 Task: Open the event Casual Client Dinner on '2023/11/11', change the date to 2023/12/18, change the font style of the description to Arial, set the availability to Free, insert an emoji Red heart, logged in from the account softage.10@softage.net and add another guest for the event, softage.3@softage.net. Change the alignment of the event description to Align center.Change the font color of the description to Dark Blue and select an event charm, 
Action: Mouse moved to (311, 144)
Screenshot: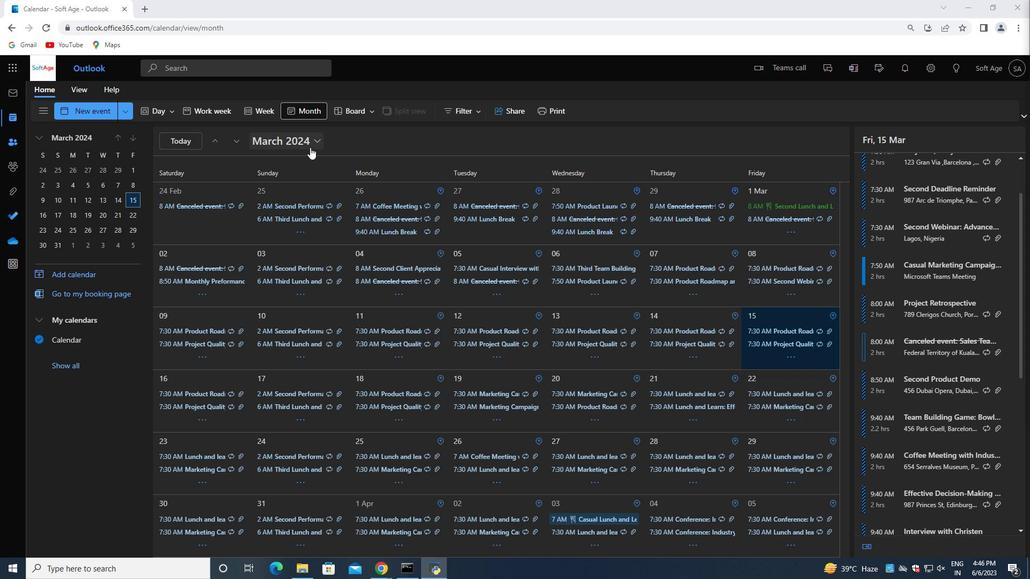 
Action: Mouse pressed left at (311, 144)
Screenshot: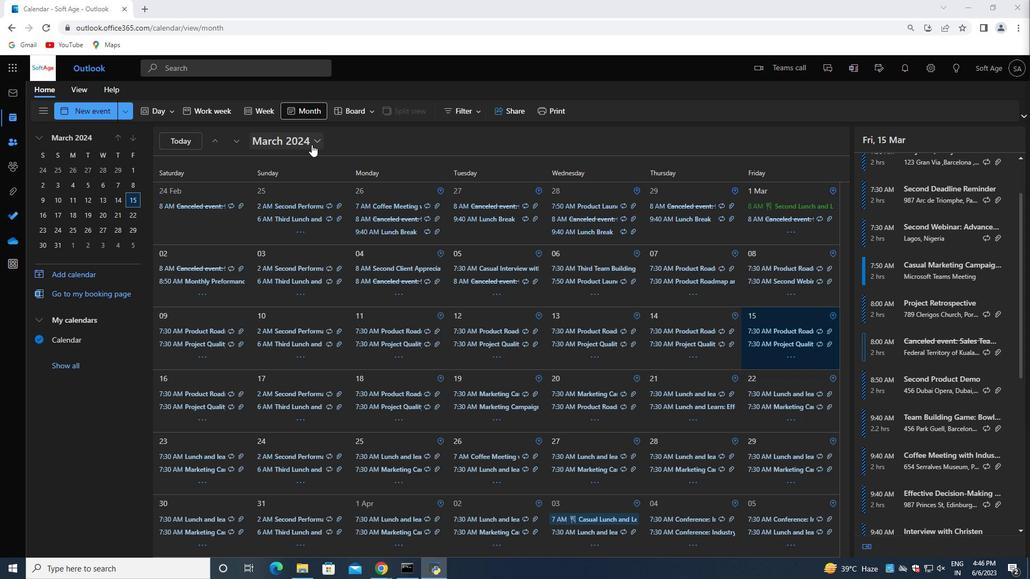 
Action: Mouse moved to (340, 169)
Screenshot: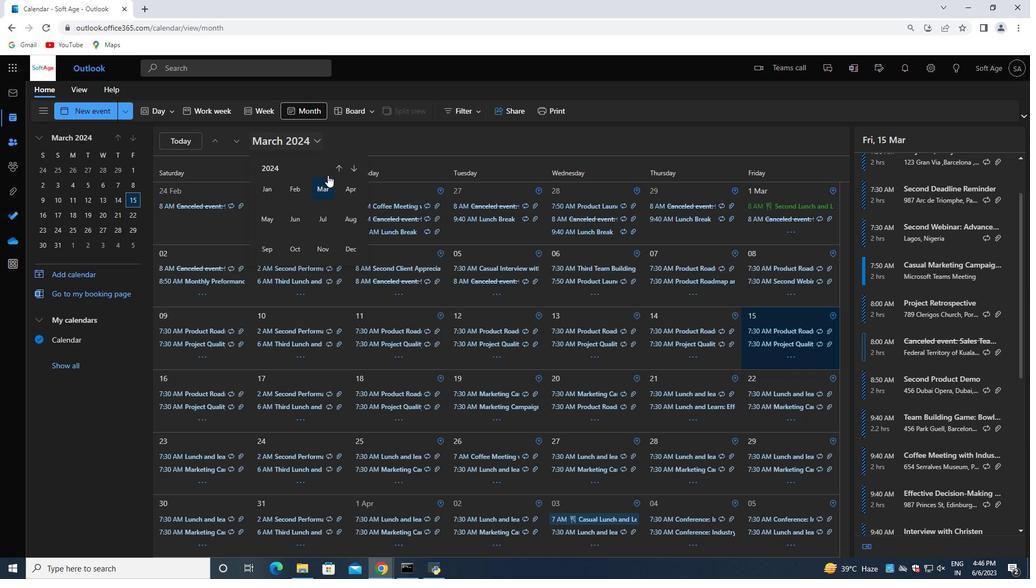 
Action: Mouse pressed left at (340, 169)
Screenshot: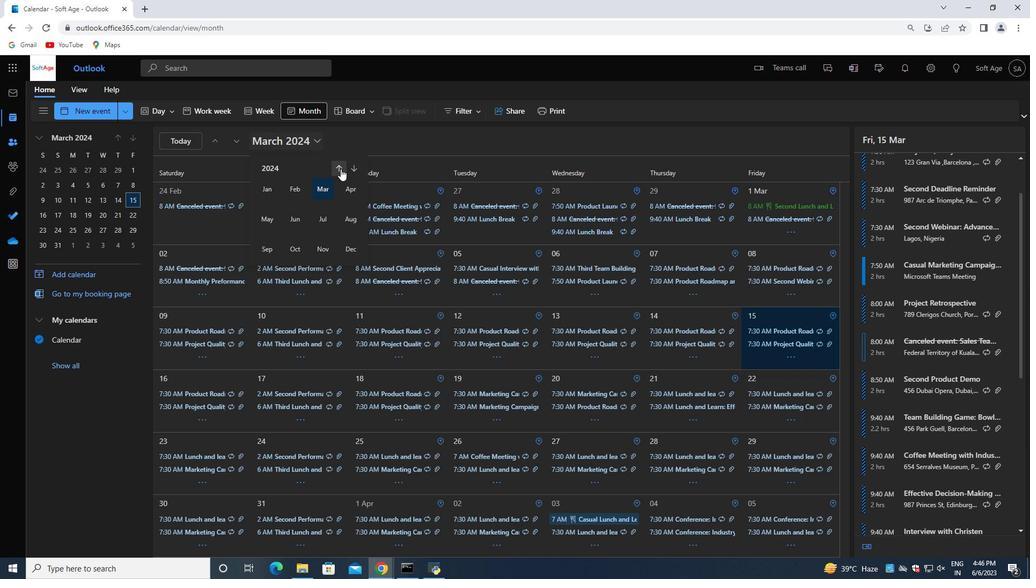 
Action: Mouse moved to (318, 254)
Screenshot: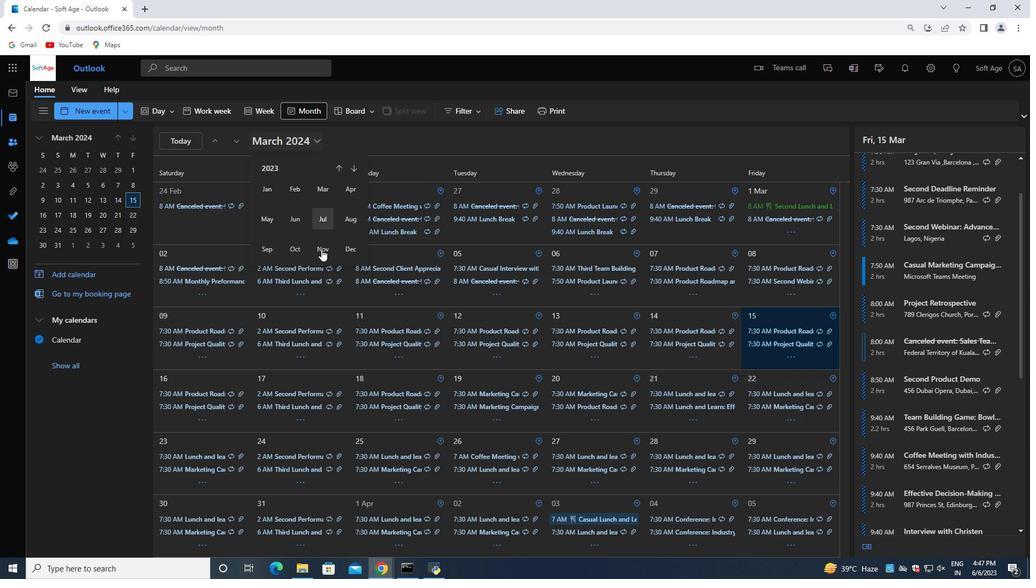 
Action: Mouse pressed left at (318, 254)
Screenshot: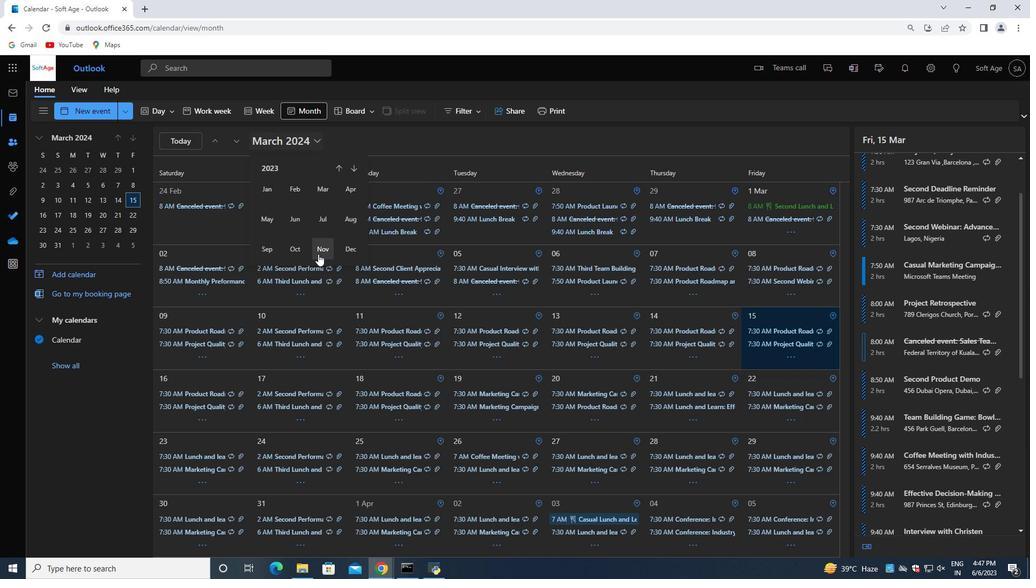 
Action: Mouse moved to (186, 394)
Screenshot: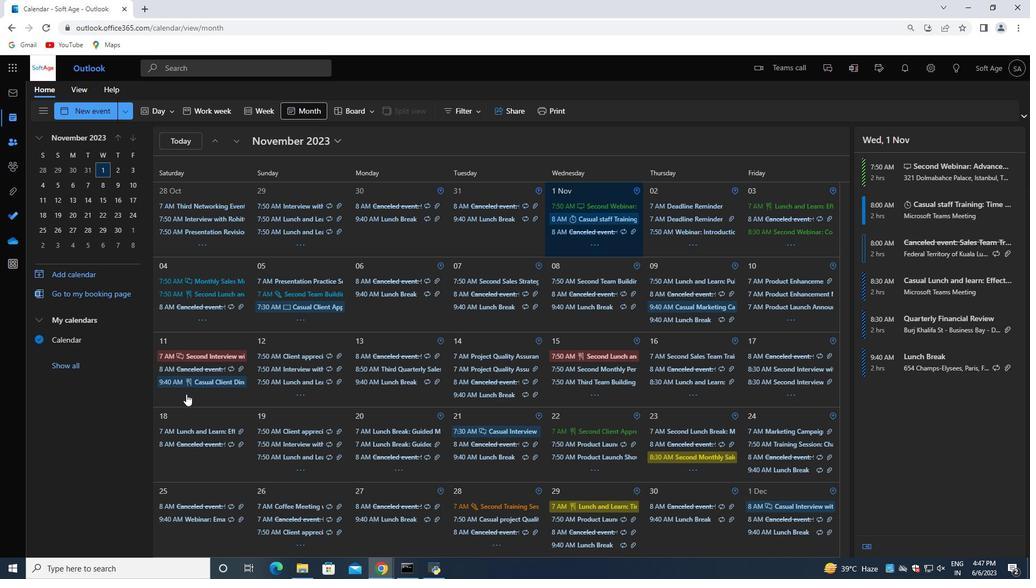 
Action: Mouse pressed left at (186, 394)
Screenshot: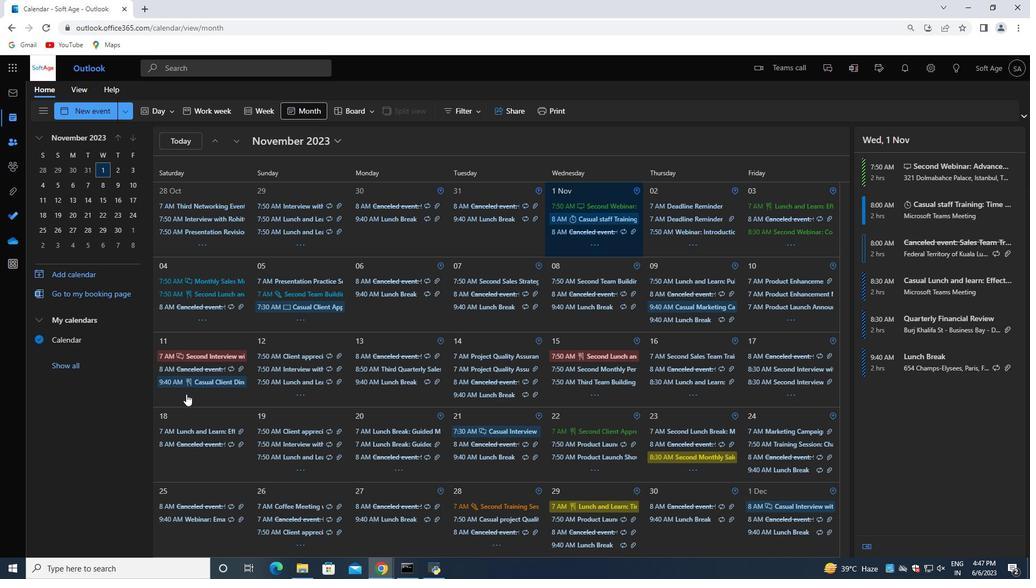 
Action: Mouse moved to (899, 256)
Screenshot: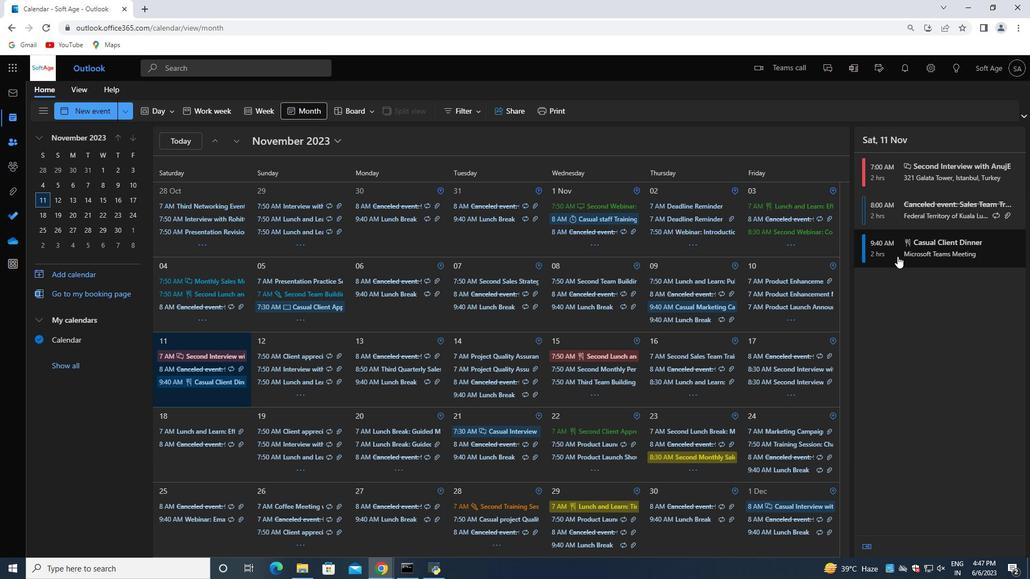 
Action: Mouse pressed left at (899, 256)
Screenshot: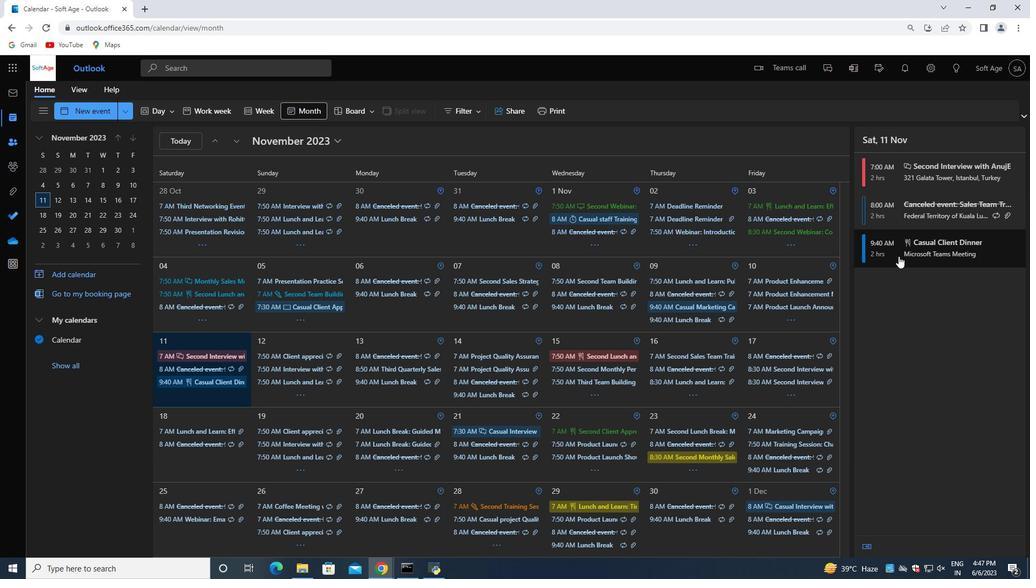 
Action: Mouse moved to (688, 314)
Screenshot: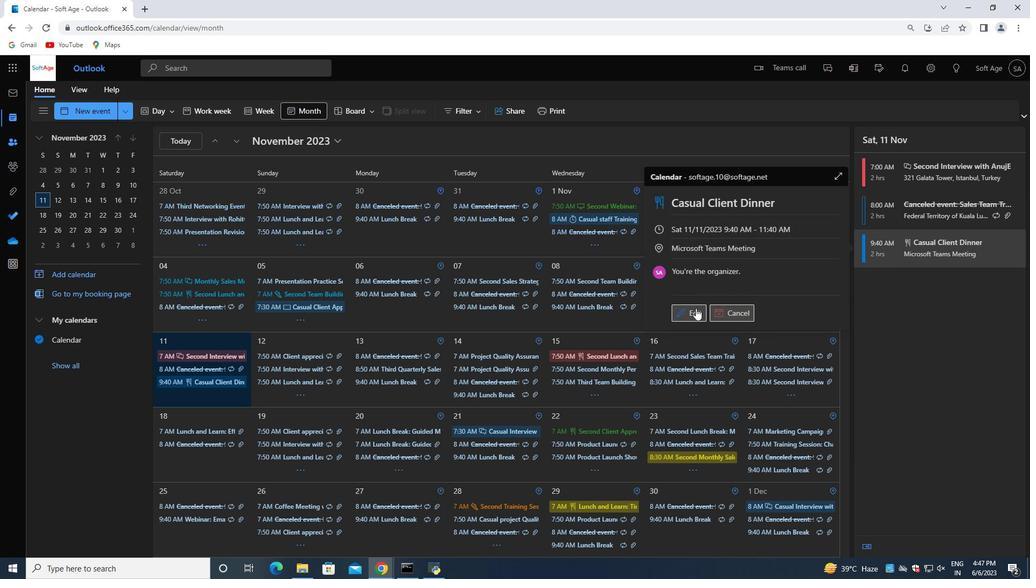
Action: Mouse pressed left at (688, 314)
Screenshot: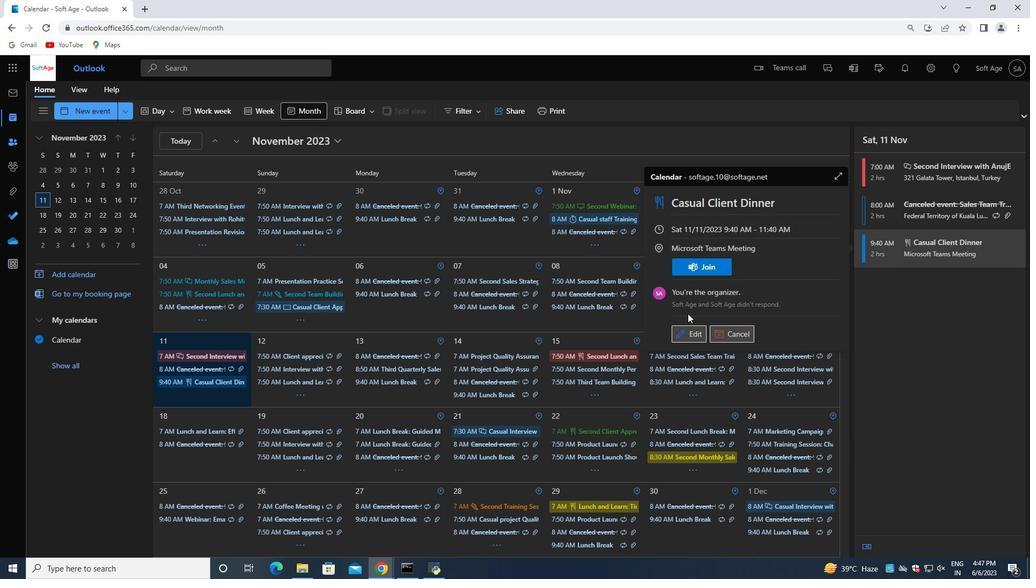 
Action: Mouse moved to (684, 334)
Screenshot: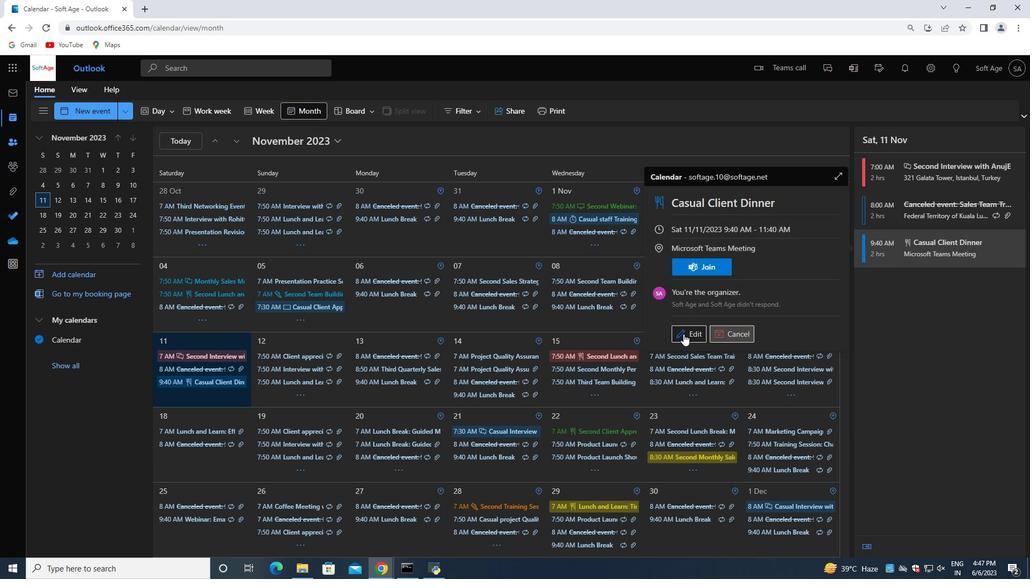 
Action: Mouse pressed left at (684, 334)
Screenshot: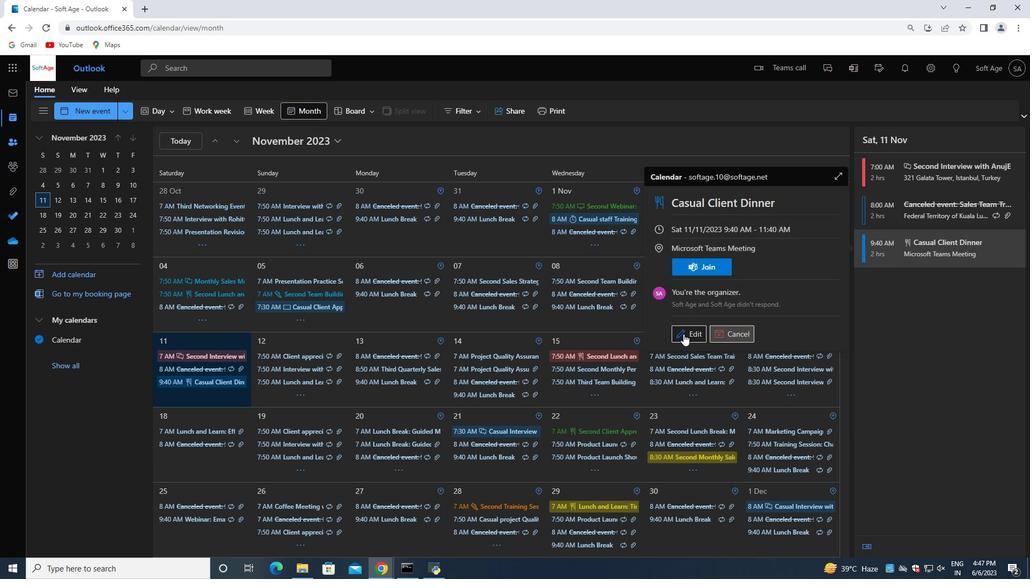 
Action: Mouse moved to (312, 300)
Screenshot: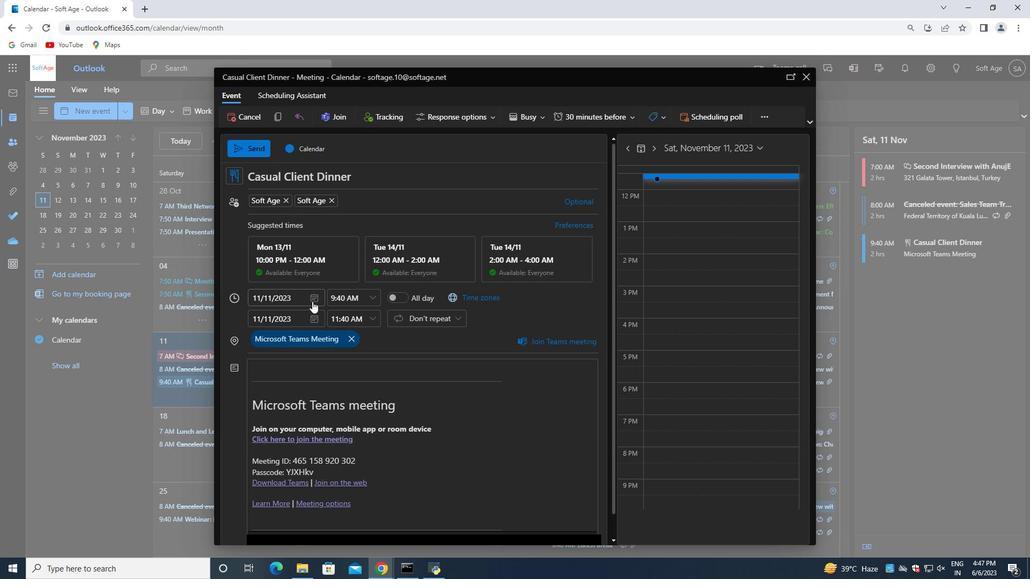
Action: Mouse pressed left at (312, 300)
Screenshot: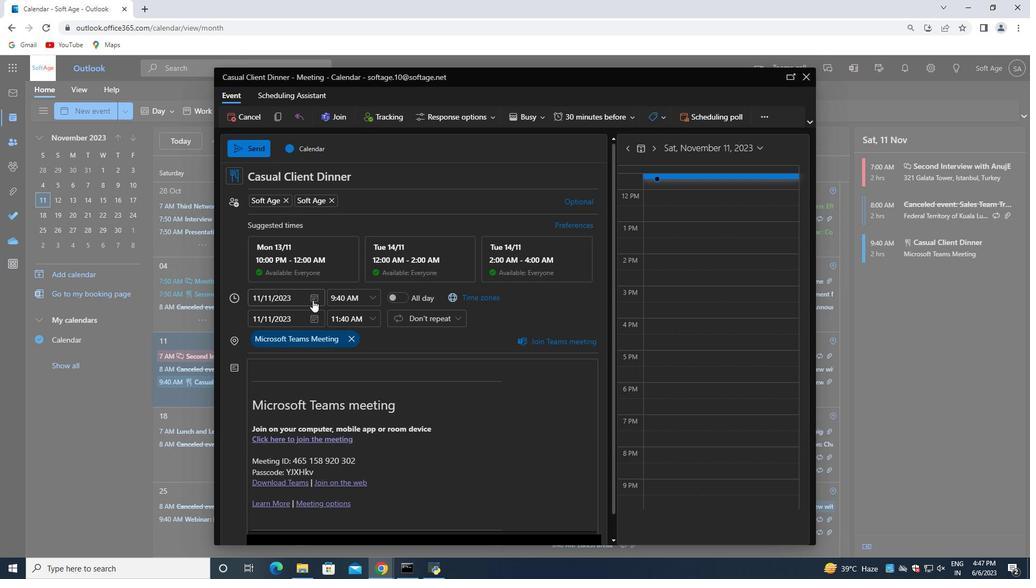 
Action: Mouse moved to (355, 324)
Screenshot: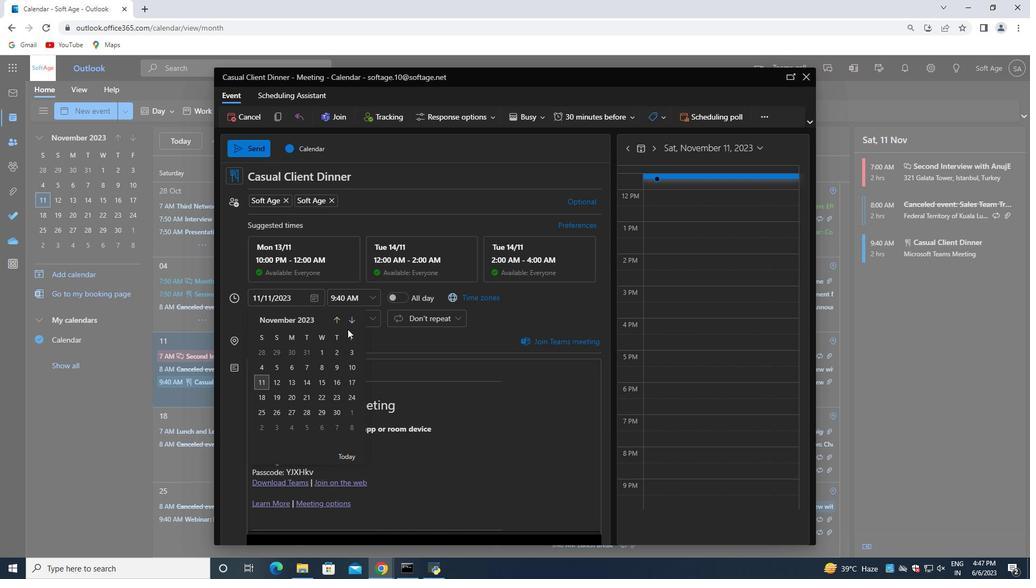 
Action: Mouse pressed left at (355, 324)
Screenshot: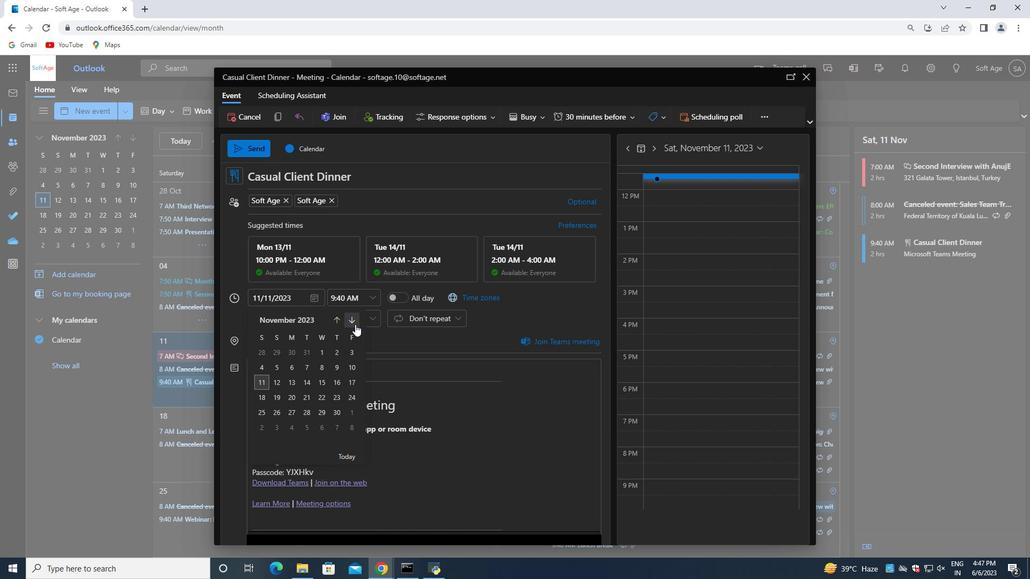 
Action: Mouse moved to (294, 393)
Screenshot: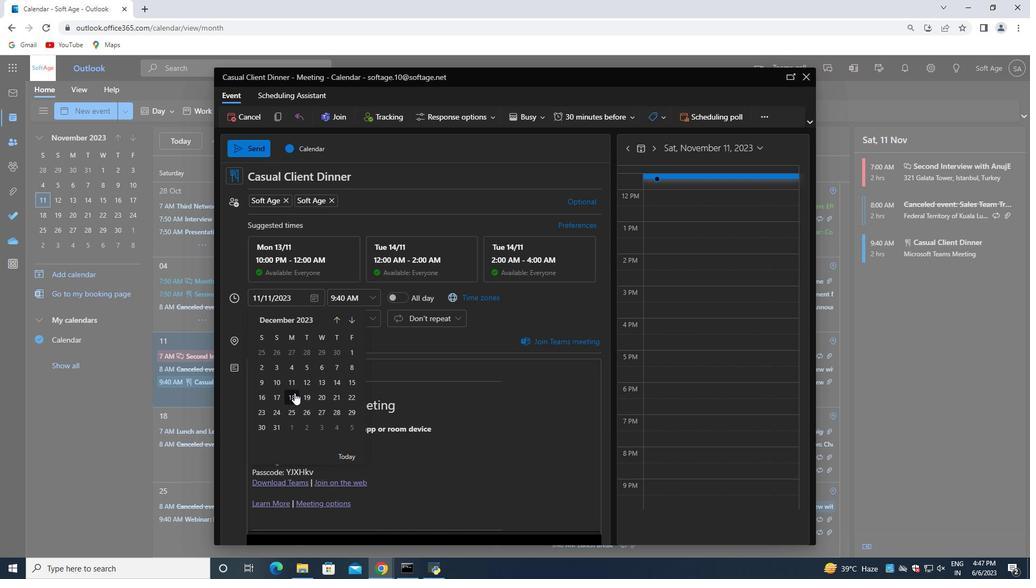 
Action: Mouse pressed left at (294, 393)
Screenshot: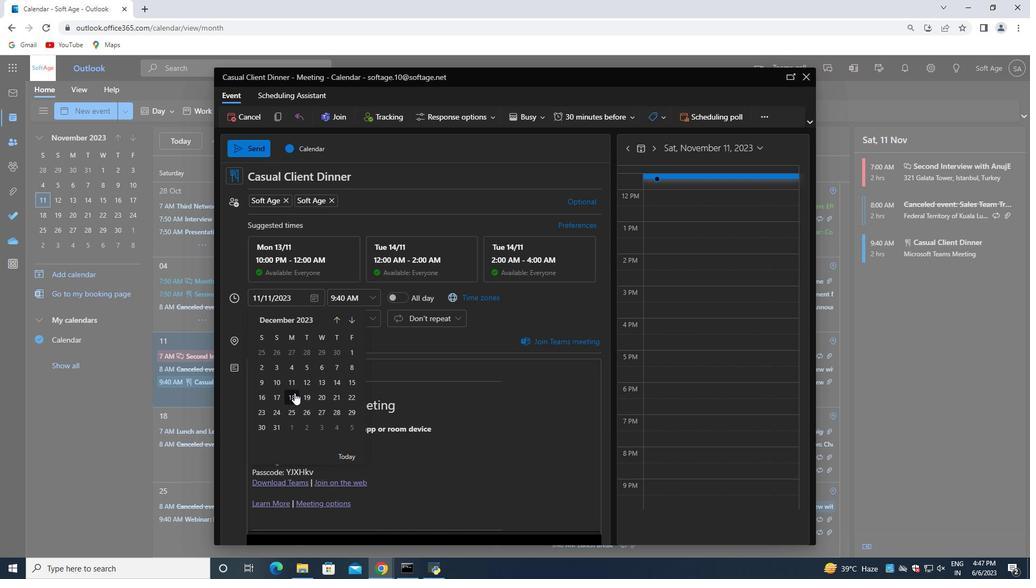 
Action: Mouse moved to (530, 115)
Screenshot: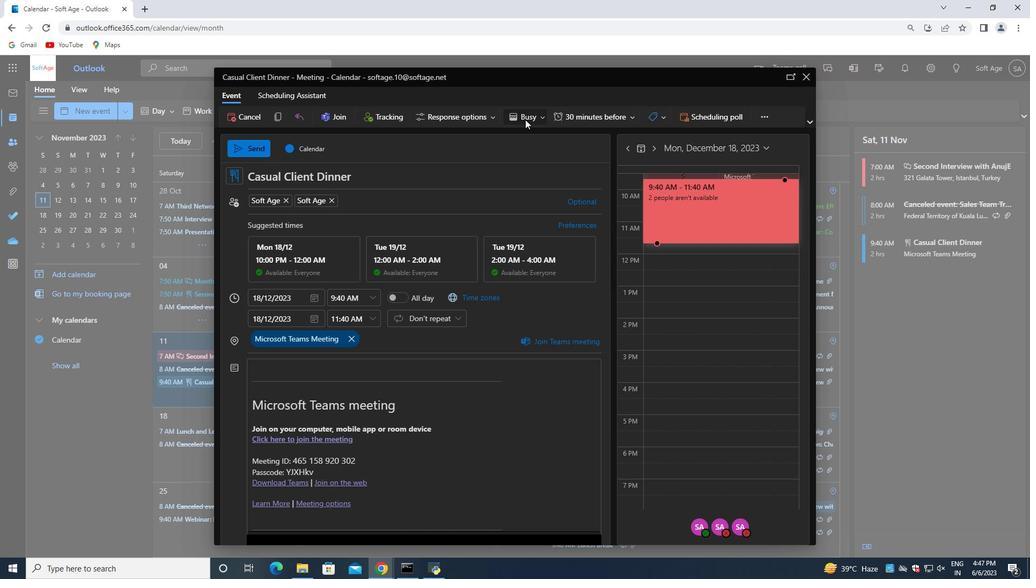 
Action: Mouse pressed left at (530, 115)
Screenshot: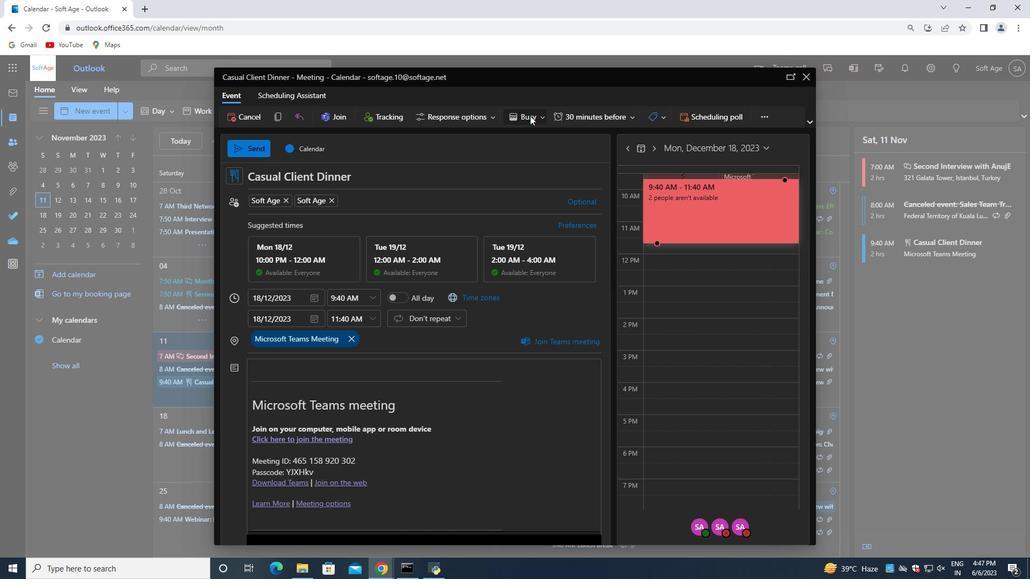 
Action: Mouse moved to (497, 140)
Screenshot: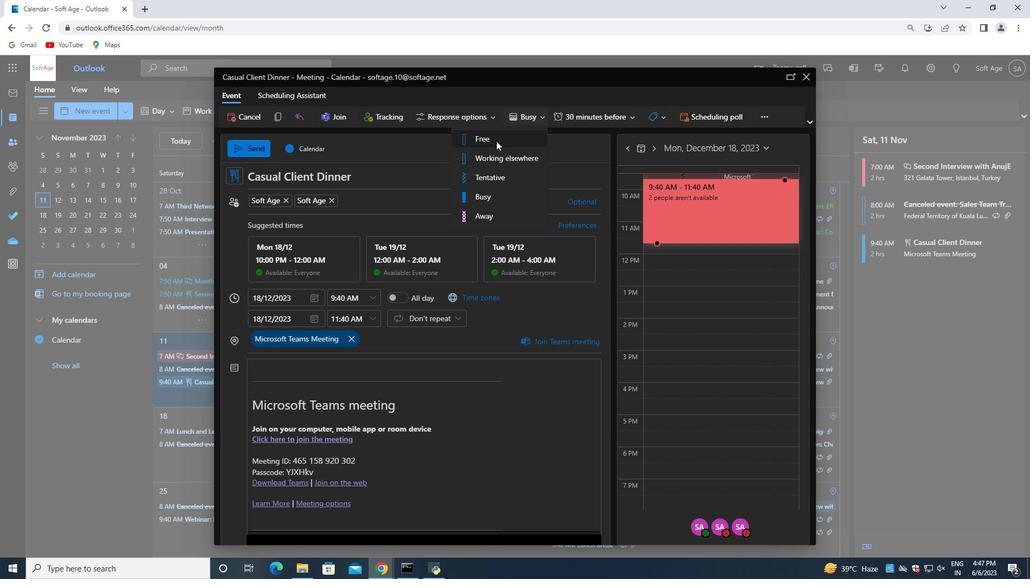 
Action: Mouse pressed left at (497, 140)
Screenshot: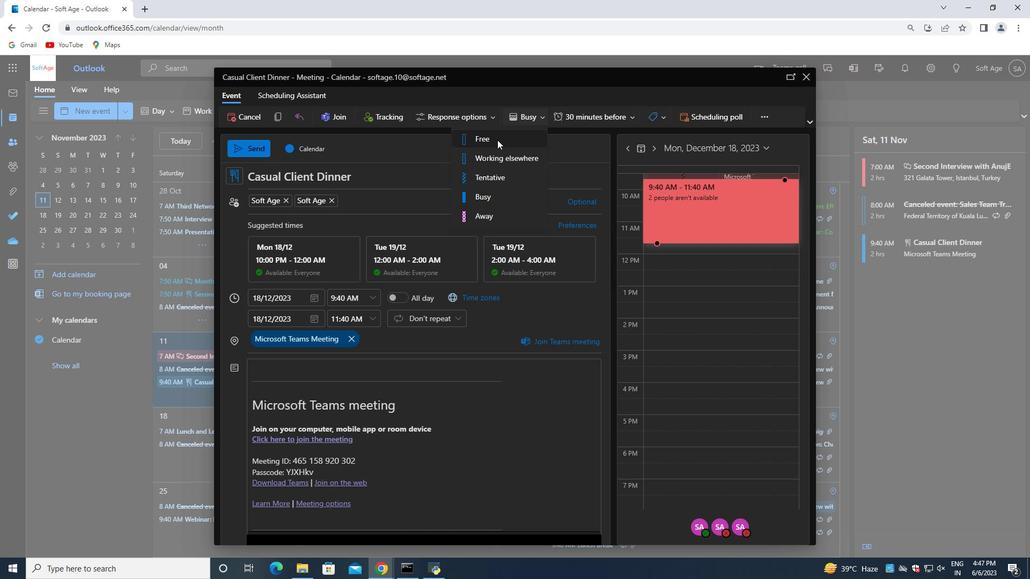 
Action: Mouse moved to (361, 202)
Screenshot: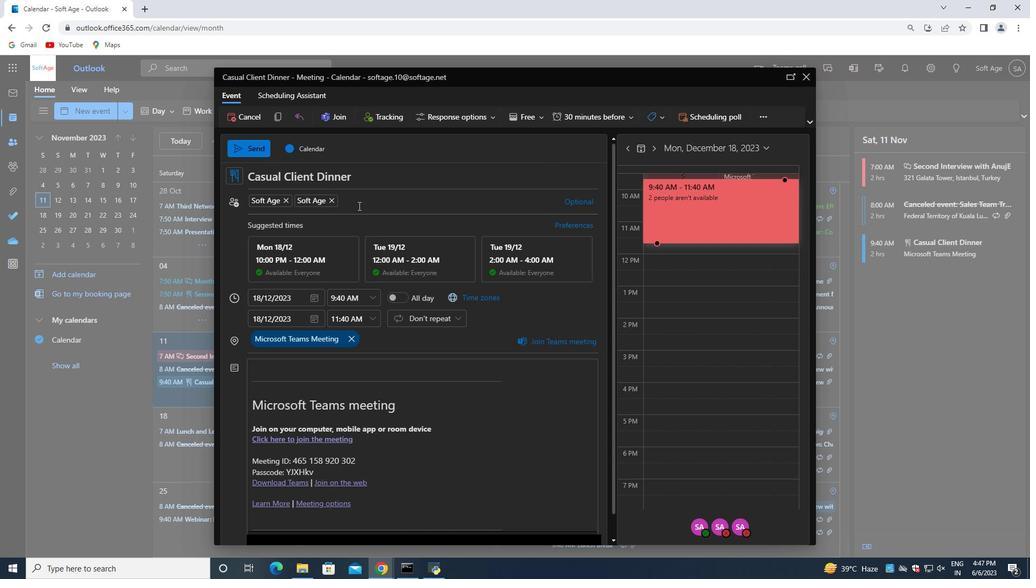 
Action: Mouse pressed left at (361, 202)
Screenshot: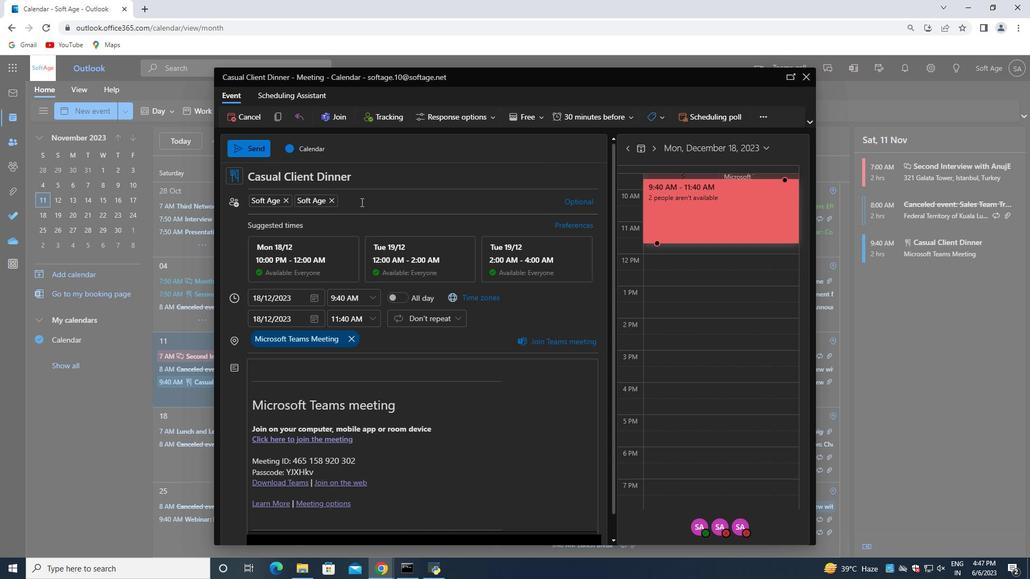 
Action: Key pressed softage.3<Key.shift>@softage.net<Key.enter>
Screenshot: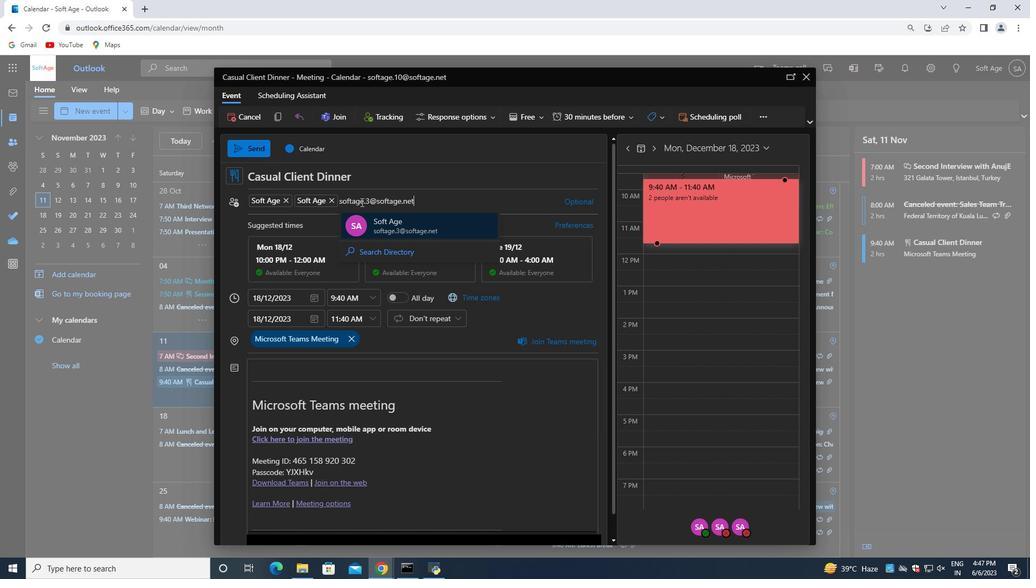 
Action: Mouse moved to (255, 148)
Screenshot: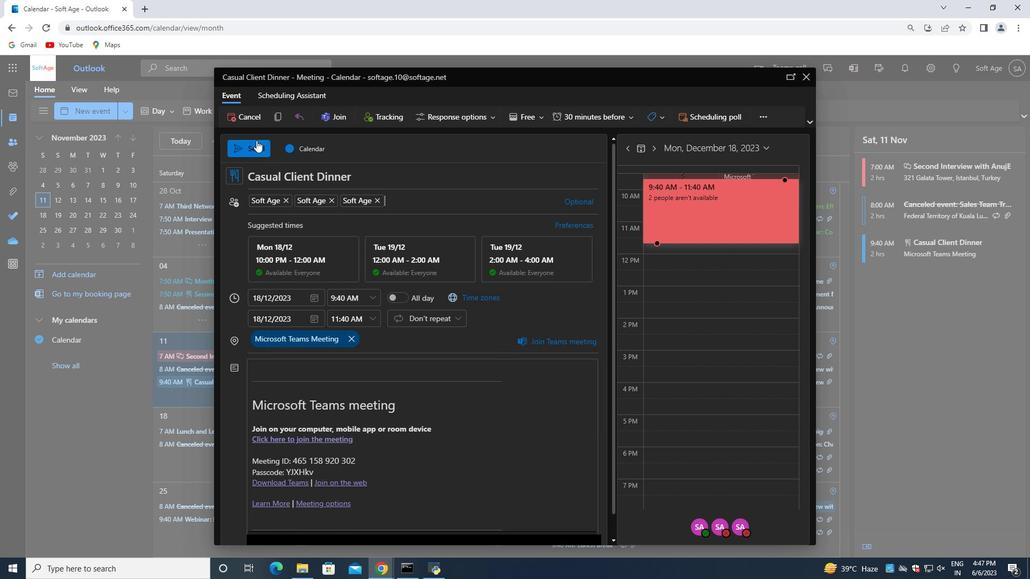 
Action: Mouse pressed left at (255, 148)
Screenshot: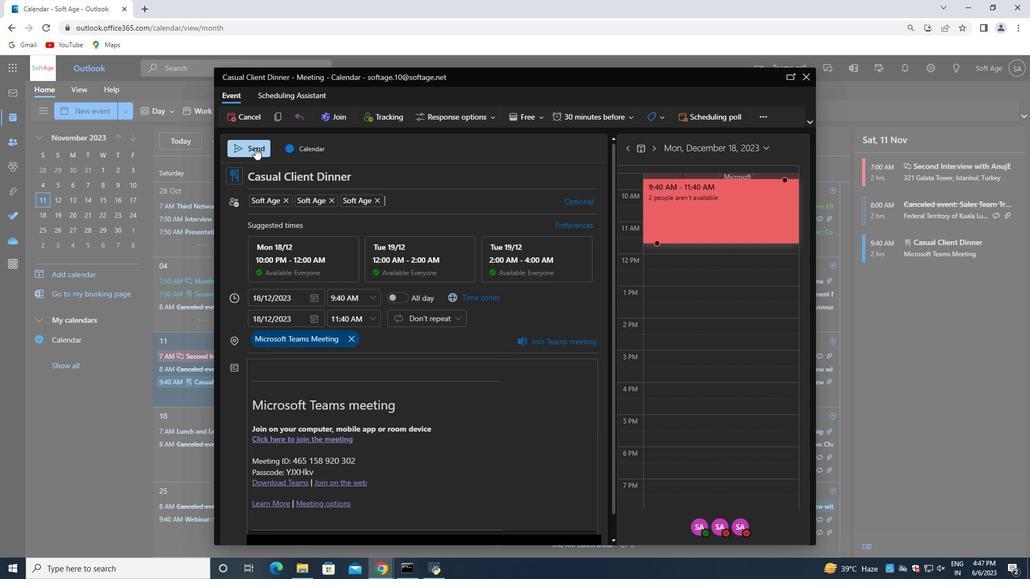 
